 Task: For heading  Tahoma with underline.  font size for heading20,  'Change the font style of data to'Arial.  and font size to 12,  Change the alignment of both headline & data to Align left.  In the sheet  Elite Sales review 
Action: Mouse moved to (808, 99)
Screenshot: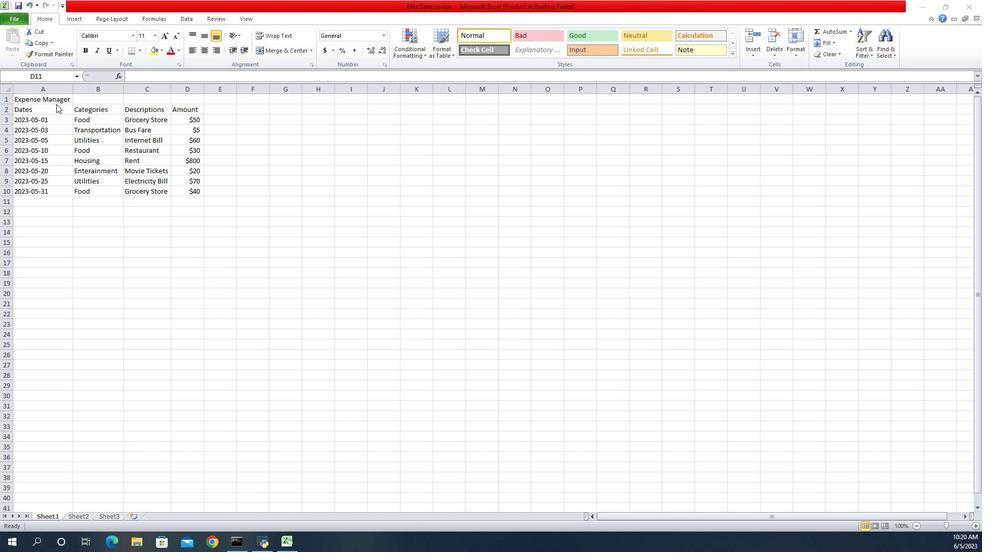 
Action: Mouse pressed left at (808, 99)
Screenshot: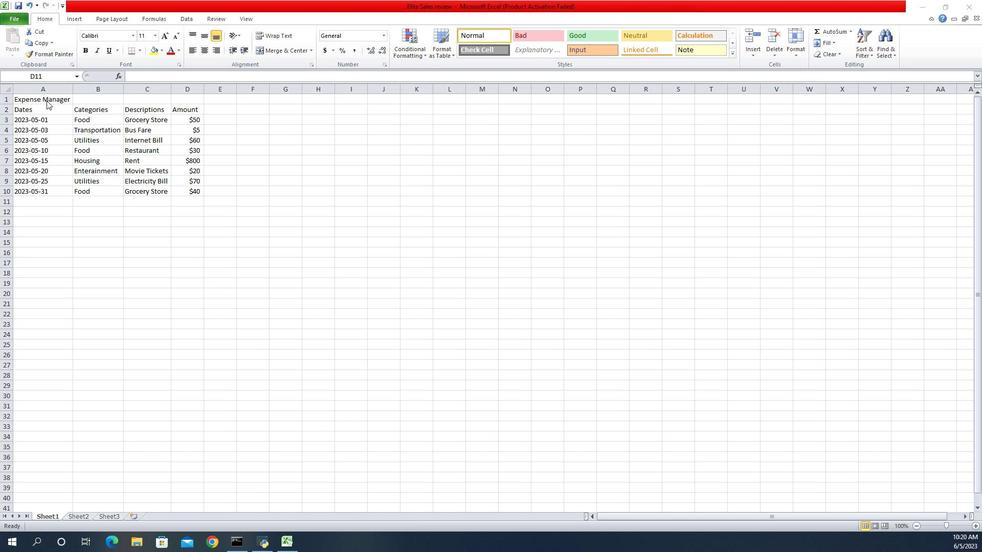 
Action: Mouse pressed left at (808, 99)
Screenshot: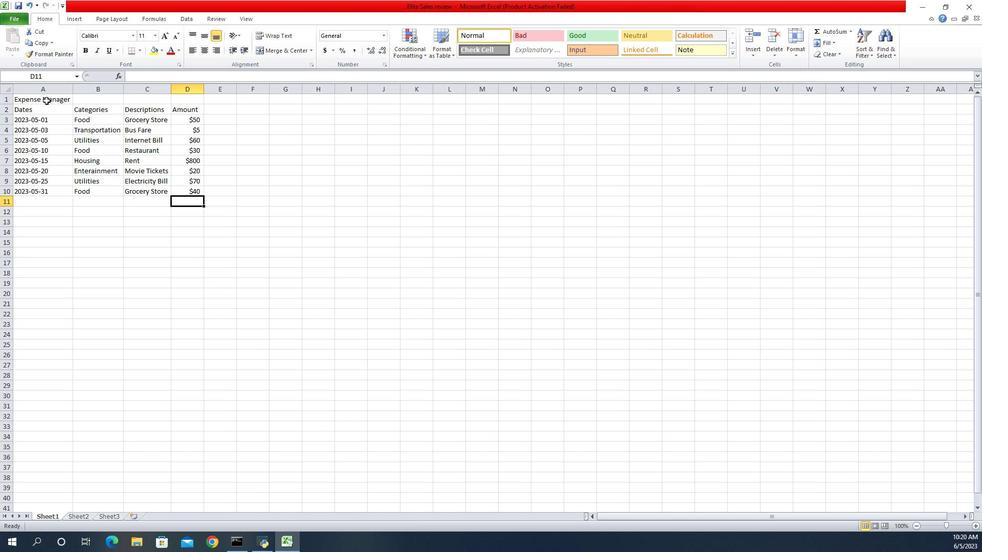 
Action: Mouse pressed left at (808, 99)
Screenshot: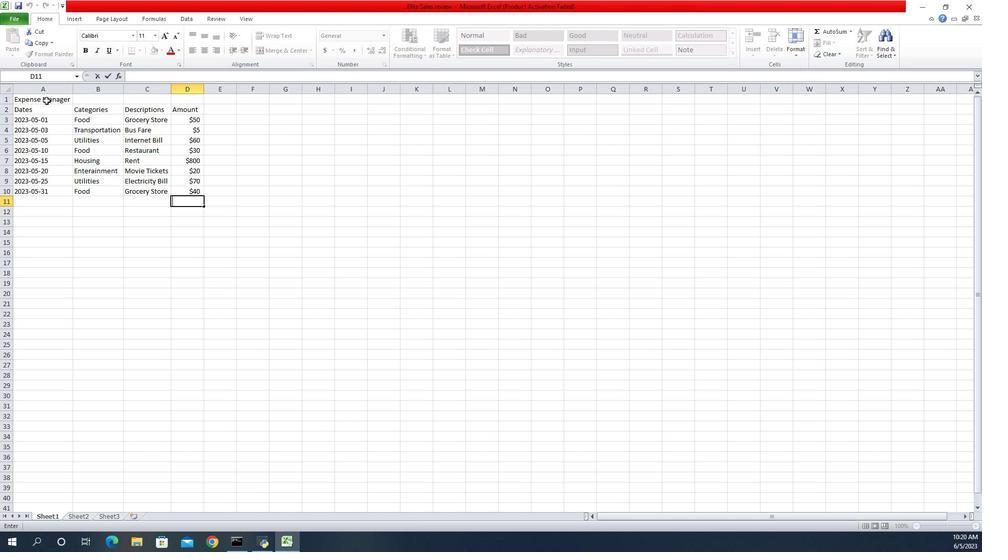 
Action: Mouse moved to (897, 36)
Screenshot: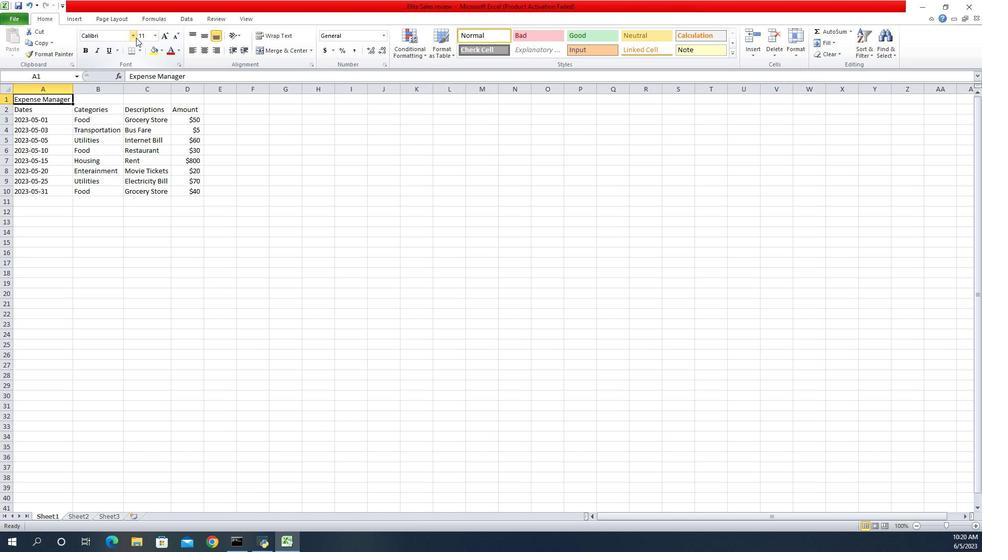 
Action: Mouse pressed left at (897, 36)
Screenshot: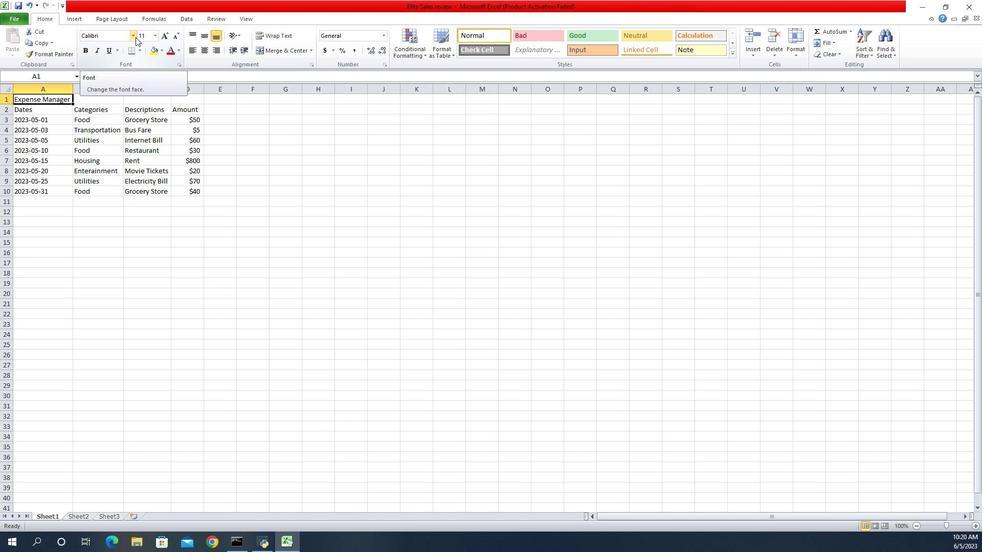 
Action: Key pressed tah<Key.enter>
Screenshot: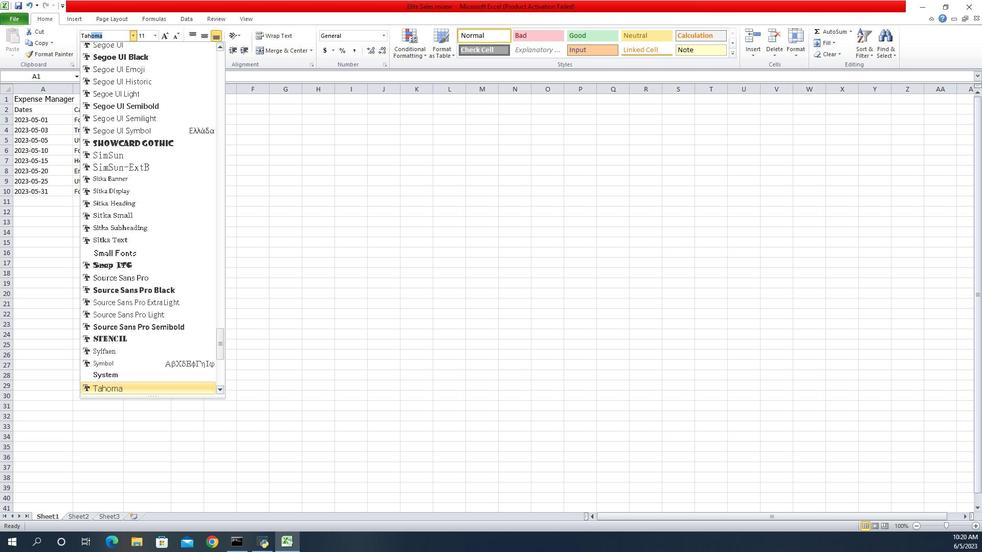
Action: Mouse moved to (871, 52)
Screenshot: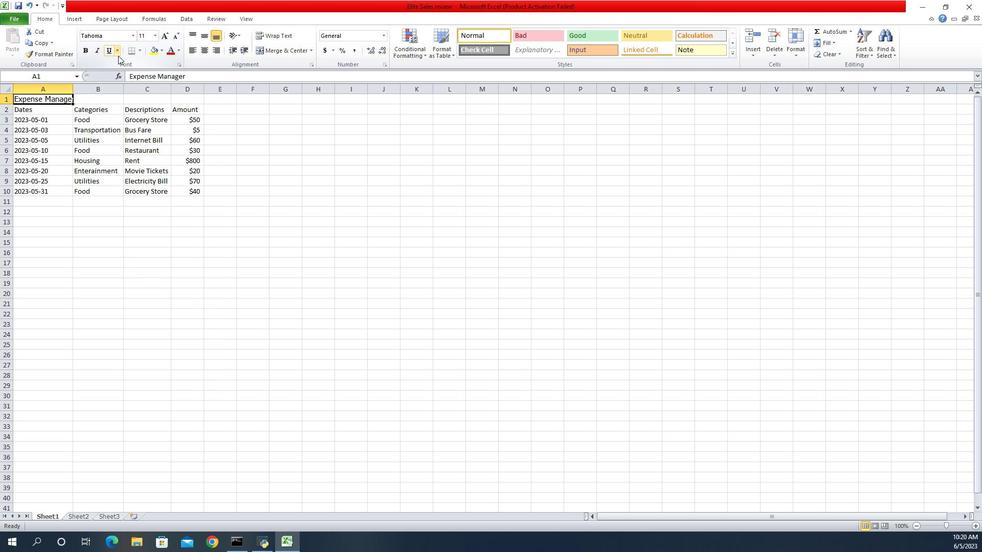 
Action: Mouse pressed left at (871, 52)
Screenshot: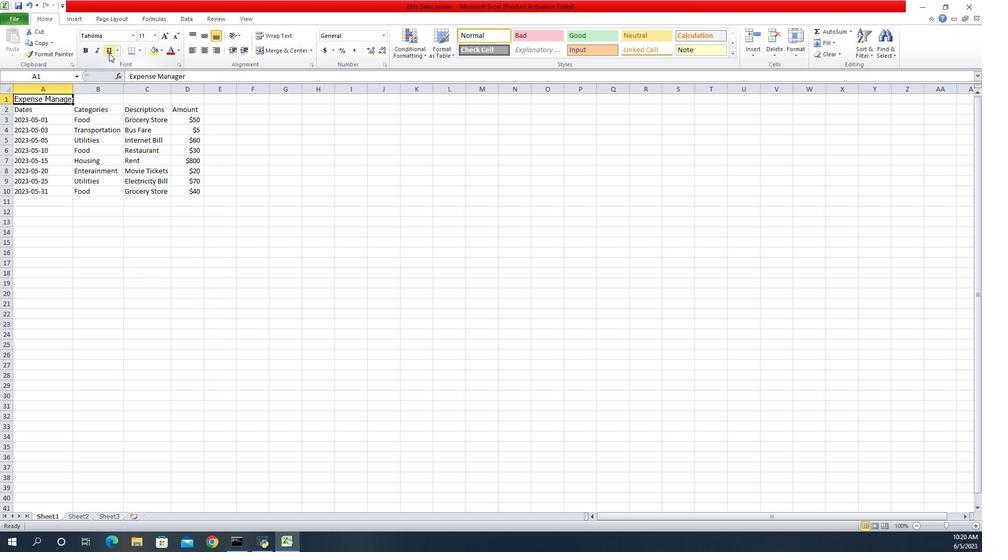 
Action: Mouse moved to (917, 35)
Screenshot: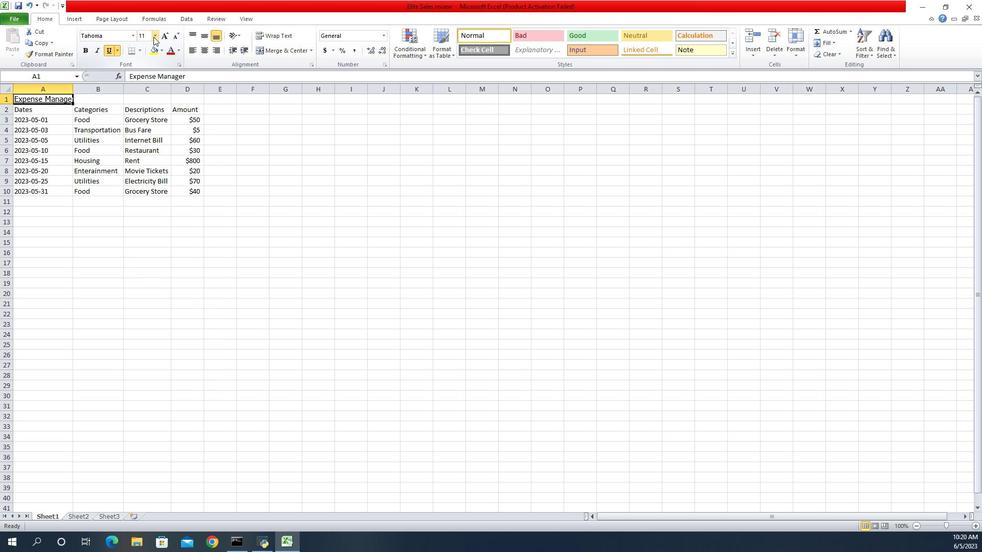 
Action: Mouse pressed left at (917, 35)
Screenshot: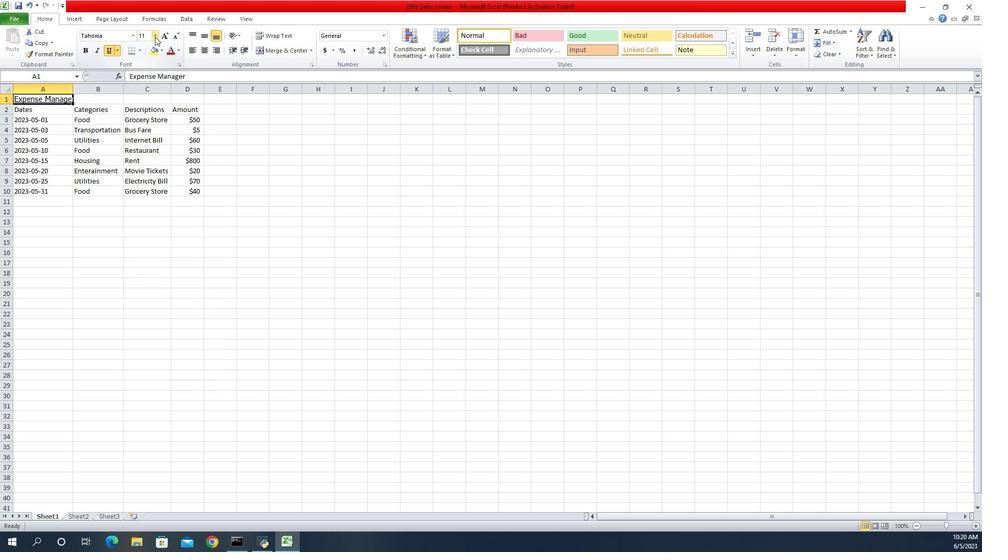 
Action: Mouse moved to (905, 114)
Screenshot: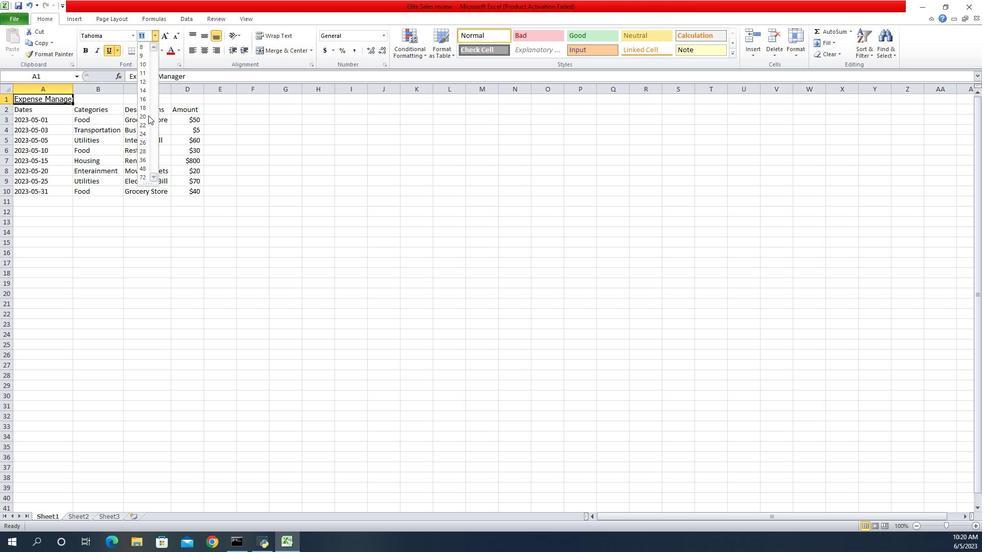 
Action: Mouse pressed left at (905, 114)
Screenshot: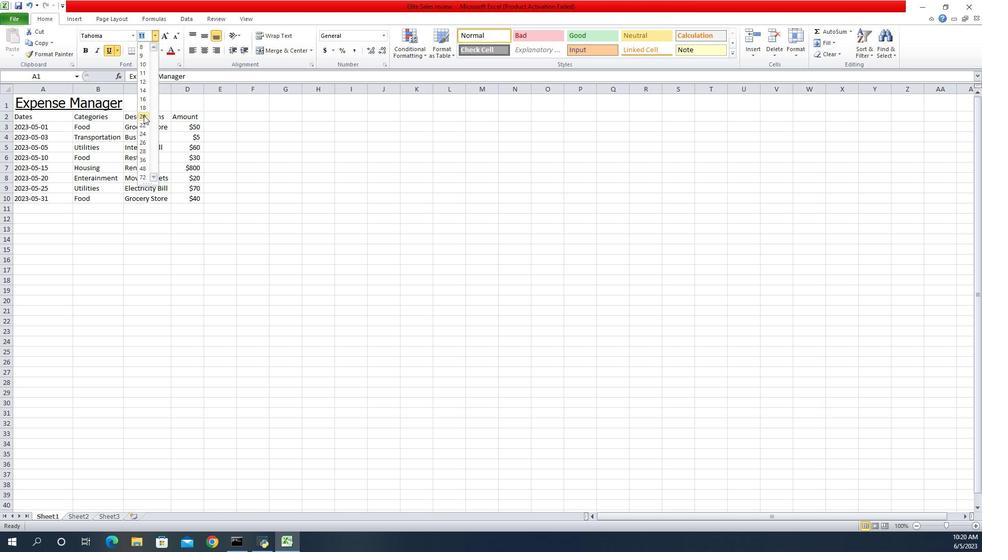 
Action: Mouse moved to (822, 117)
Screenshot: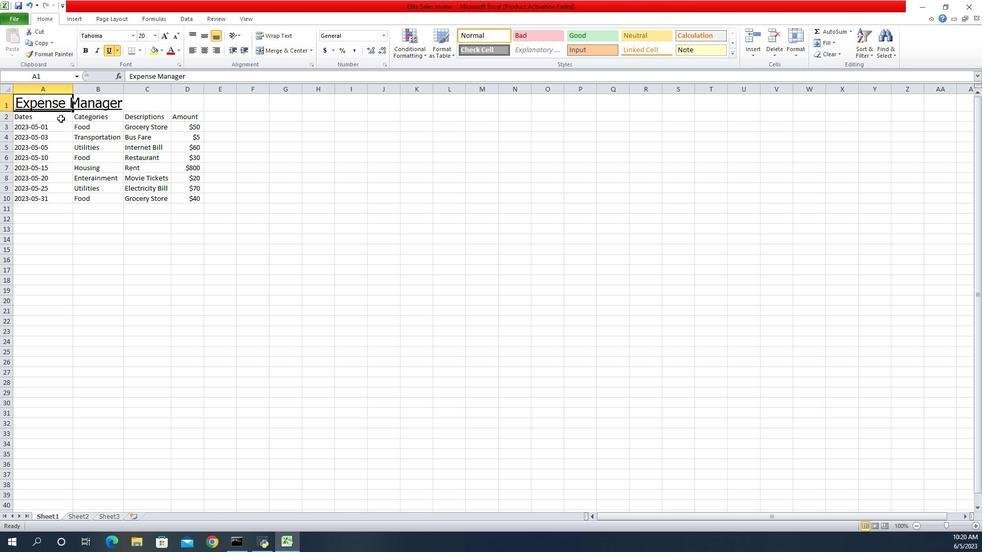 
Action: Mouse pressed left at (822, 117)
Screenshot: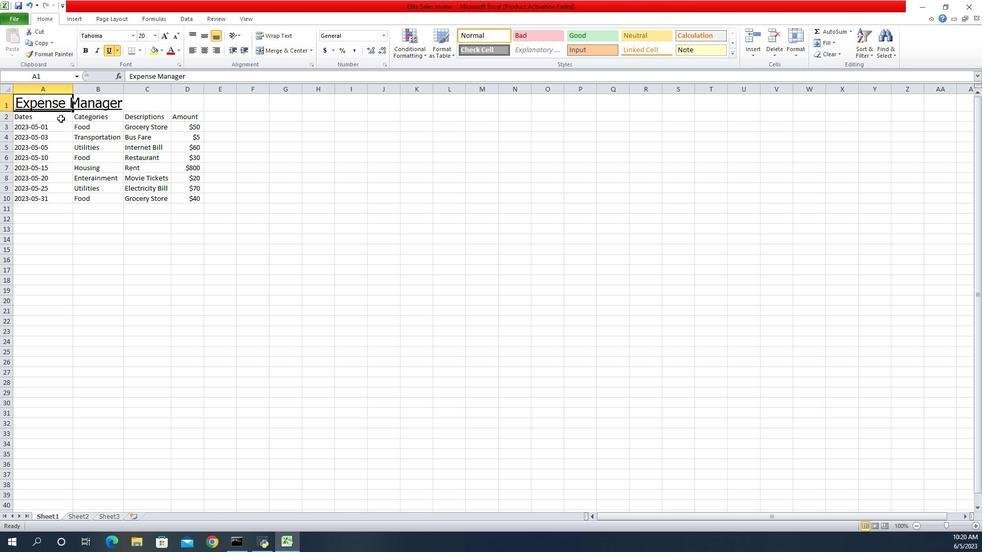 
Action: Key pressed <Key.shift><Key.right><Key.right><Key.right><Key.down><Key.down><Key.down><Key.down><Key.down><Key.down><Key.down><Key.down>
Screenshot: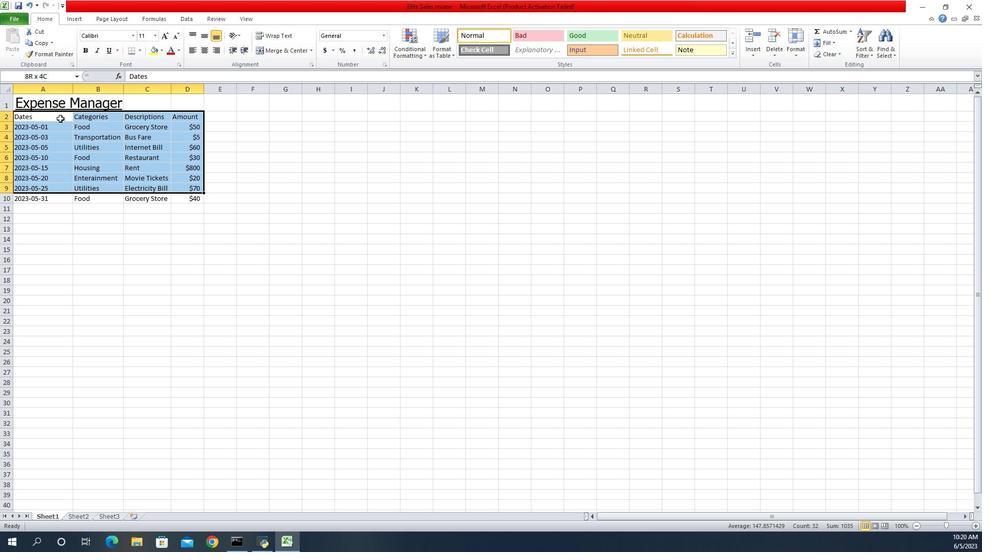 
Action: Mouse moved to (894, 35)
Screenshot: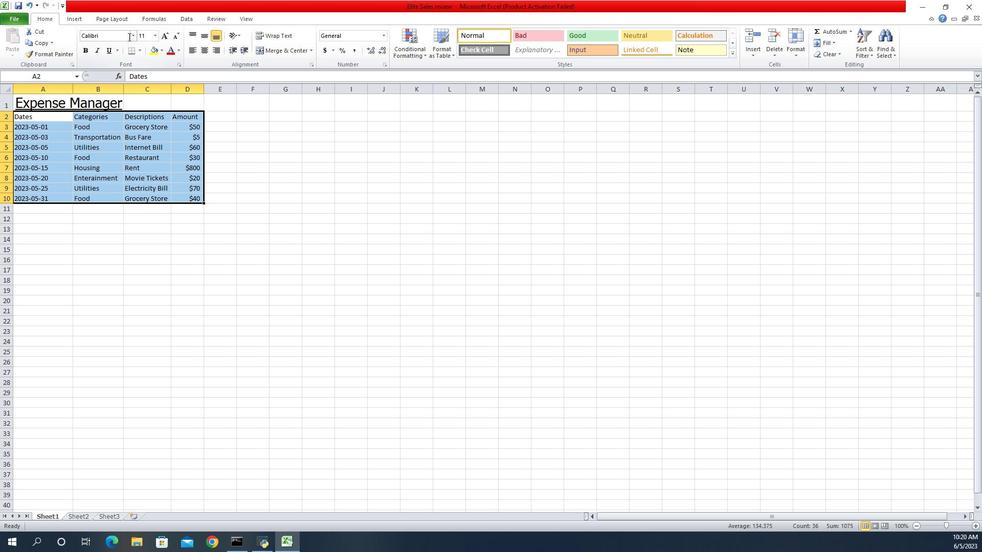 
Action: Mouse pressed left at (894, 35)
Screenshot: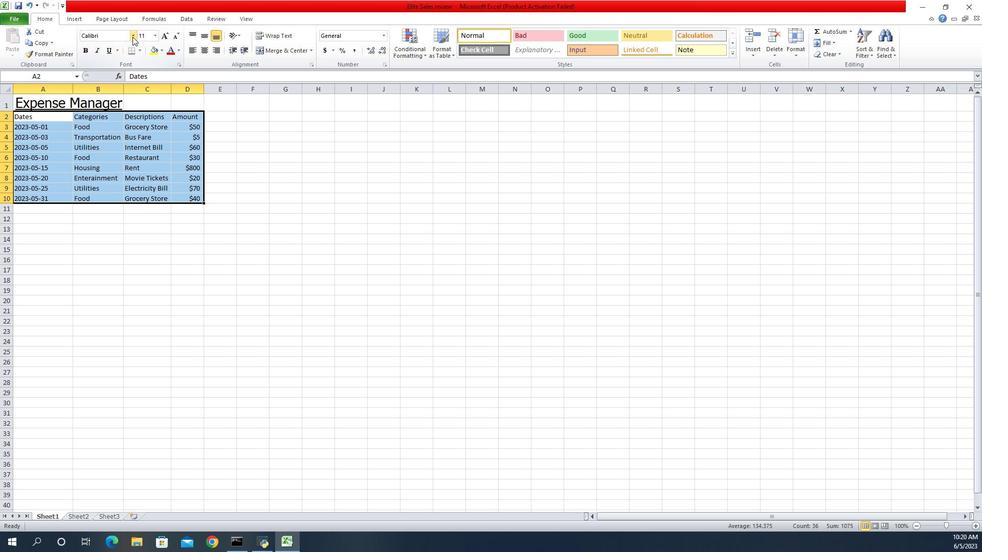 
Action: Mouse moved to (895, 35)
Screenshot: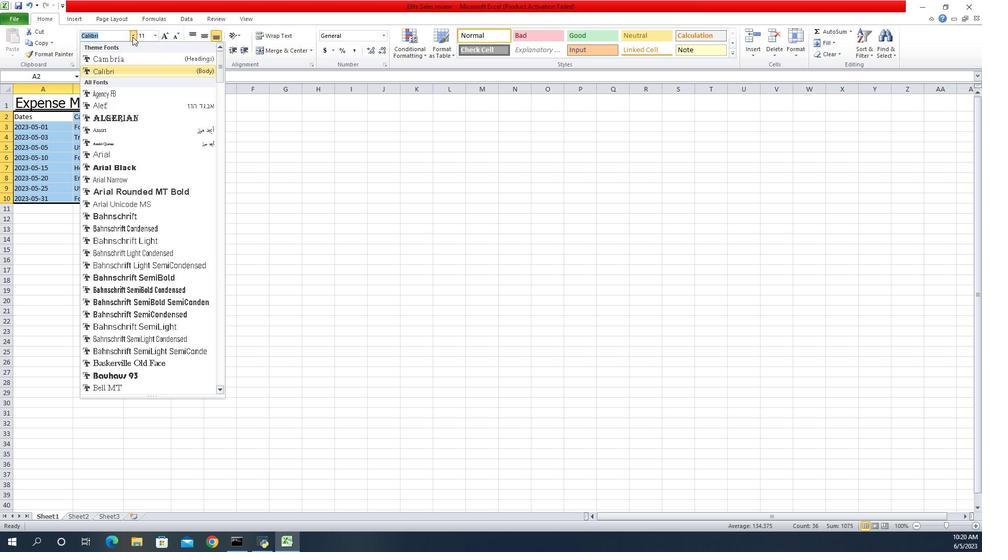 
Action: Key pressed ari<Key.enter>
Screenshot: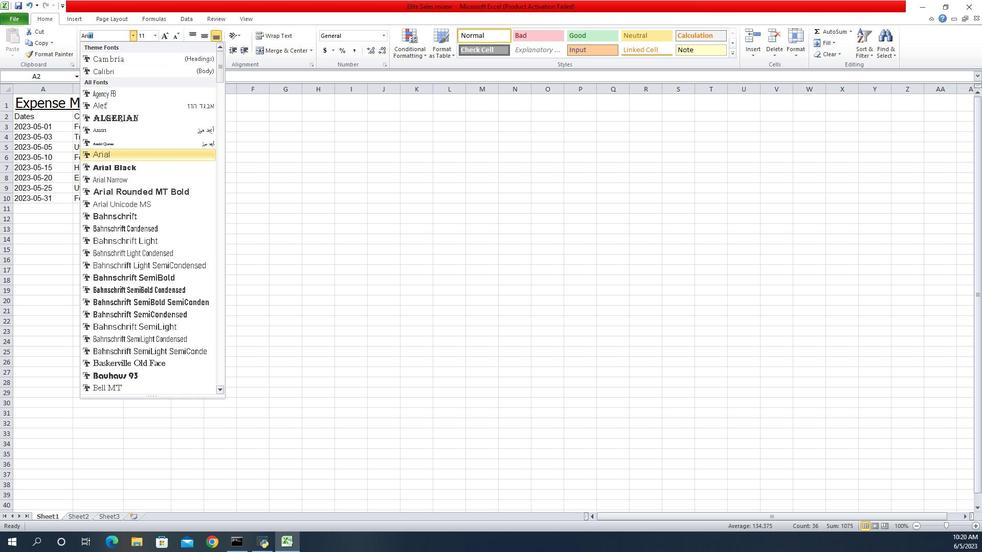 
Action: Mouse moved to (914, 35)
Screenshot: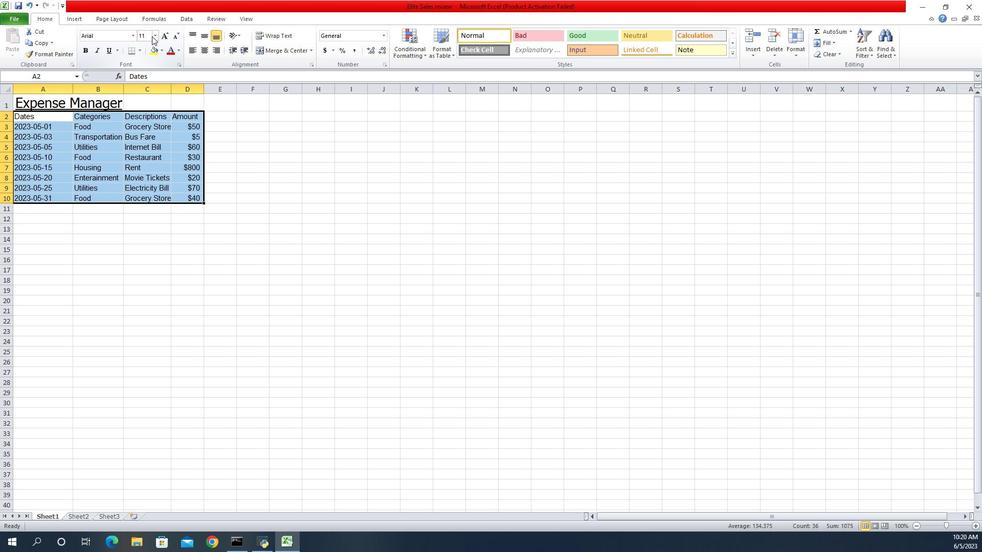 
Action: Mouse pressed left at (914, 35)
Screenshot: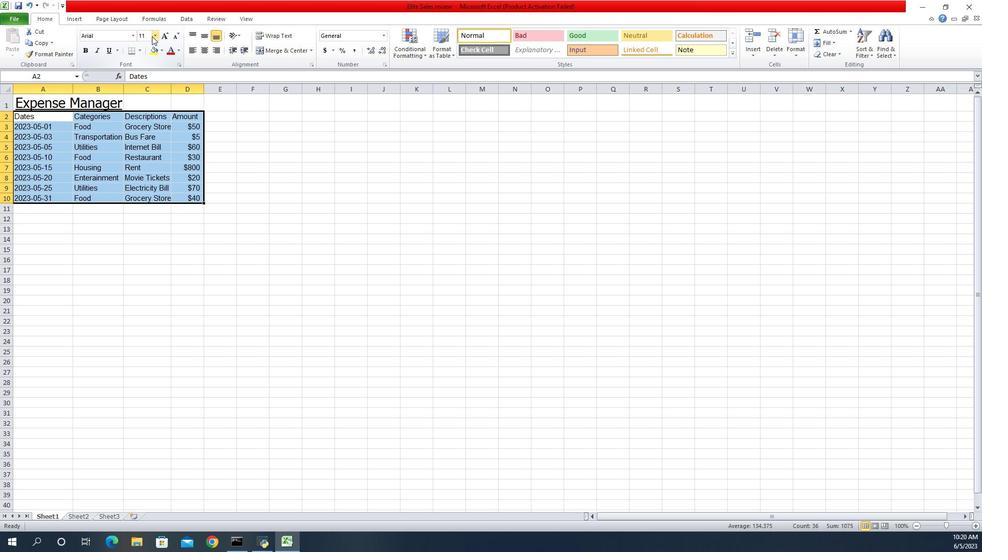 
Action: Mouse moved to (905, 82)
Screenshot: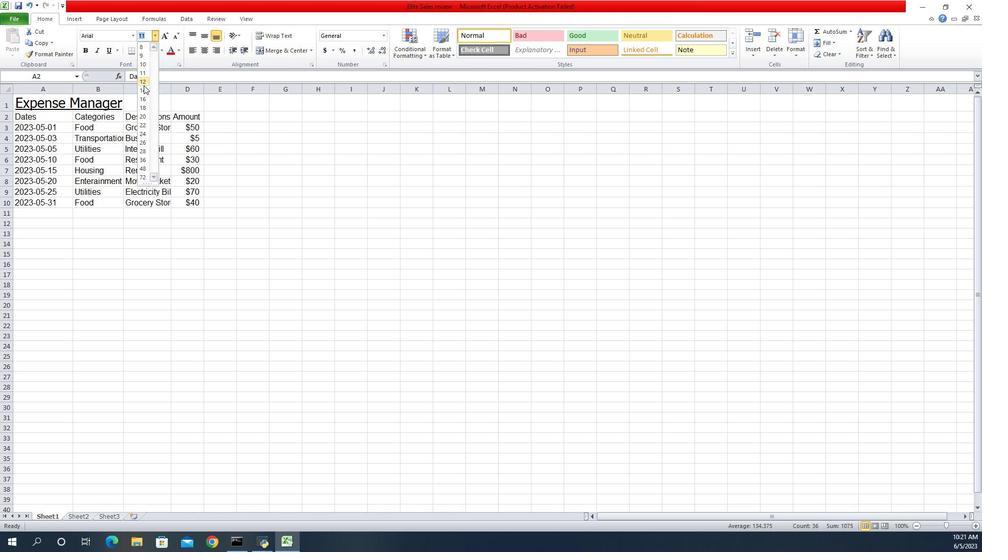 
Action: Mouse pressed left at (905, 82)
Screenshot: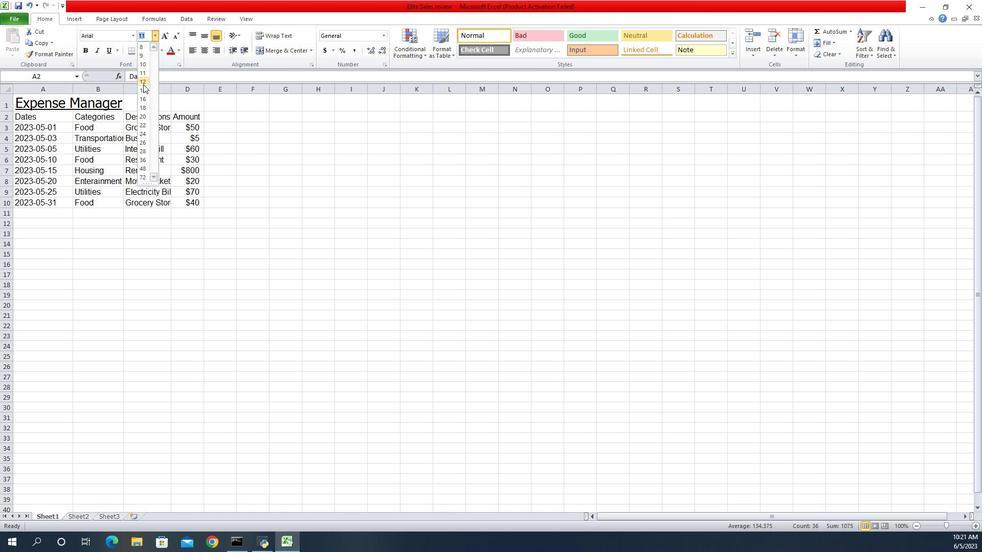 
Action: Mouse moved to (959, 51)
Screenshot: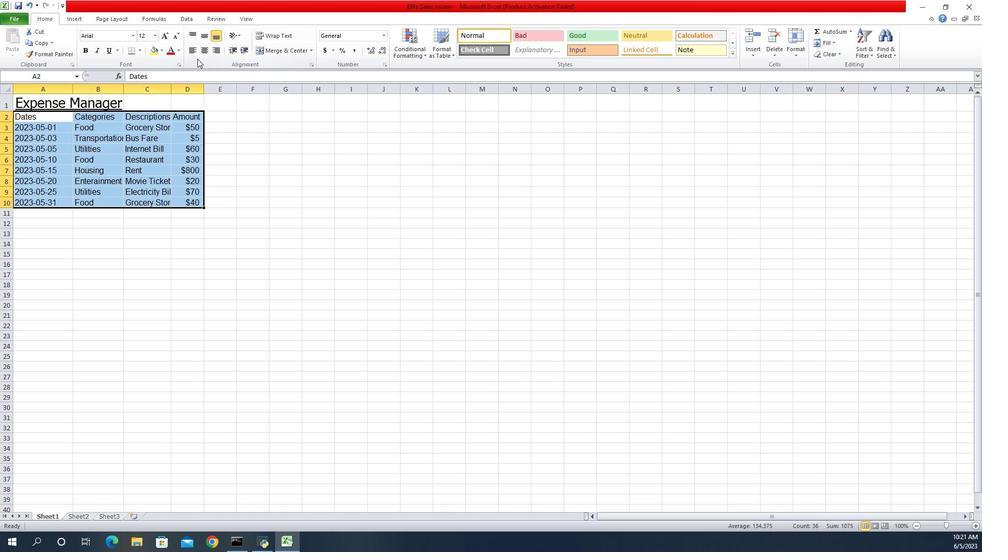 
Action: Mouse pressed left at (959, 51)
Screenshot: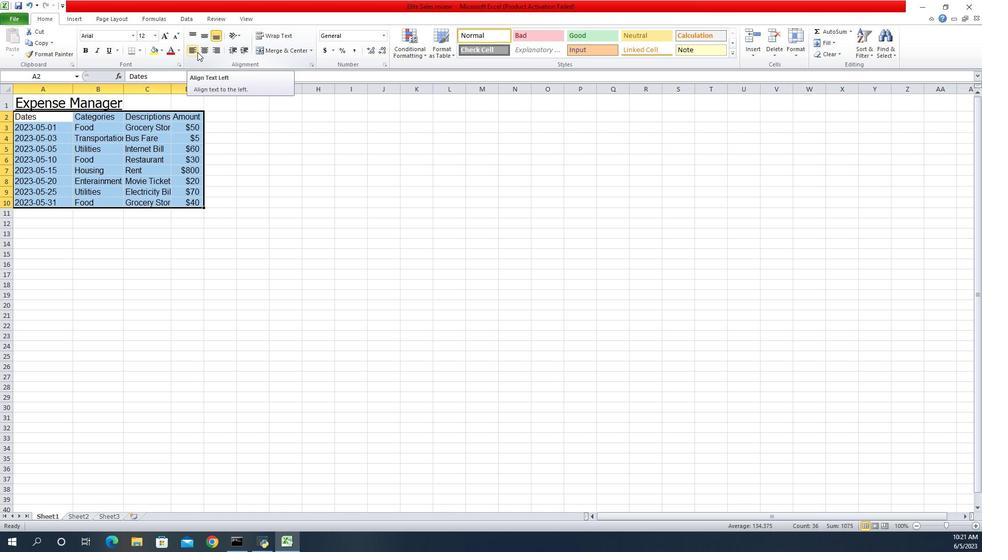 
Action: Mouse moved to (782, 5)
Screenshot: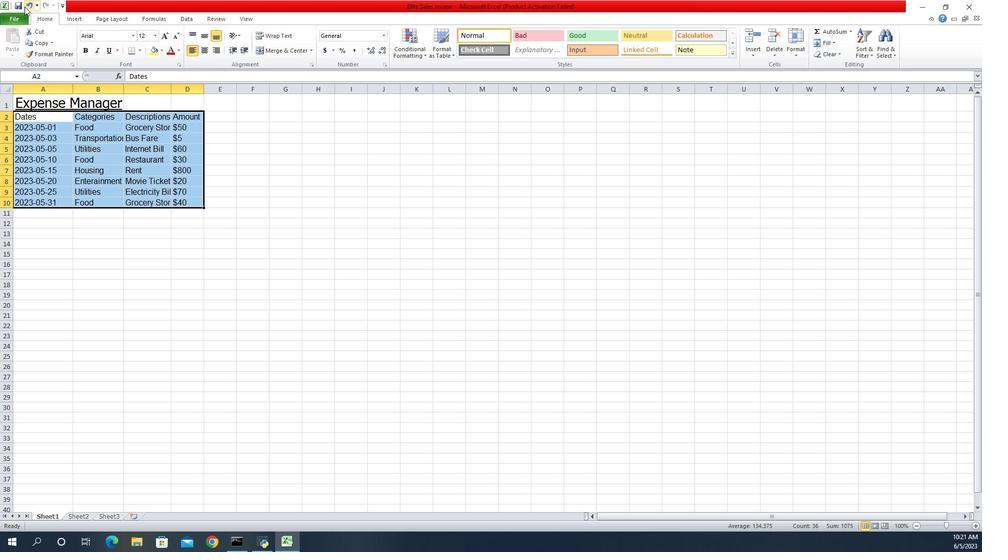 
Action: Mouse pressed left at (782, 5)
Screenshot: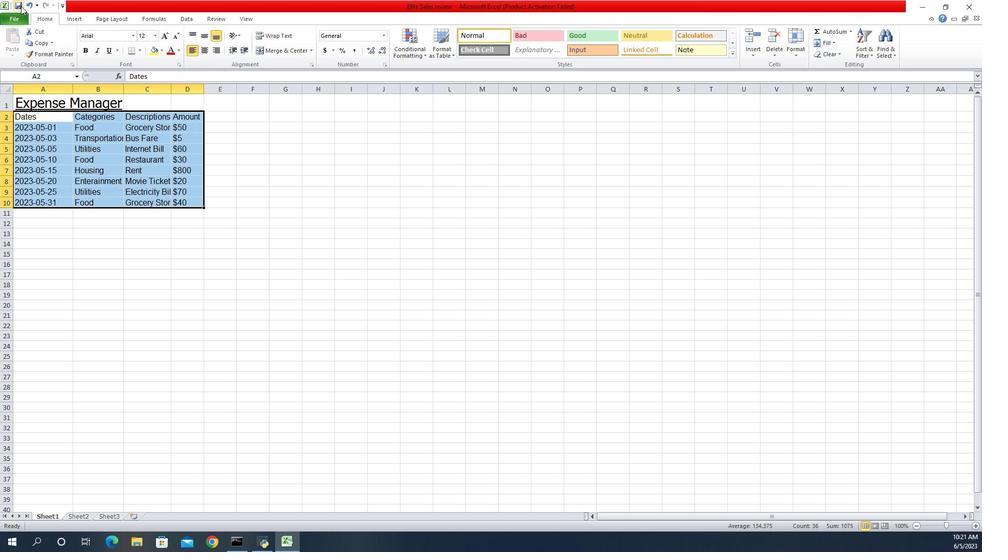 
Action: Mouse moved to (996, 219)
Screenshot: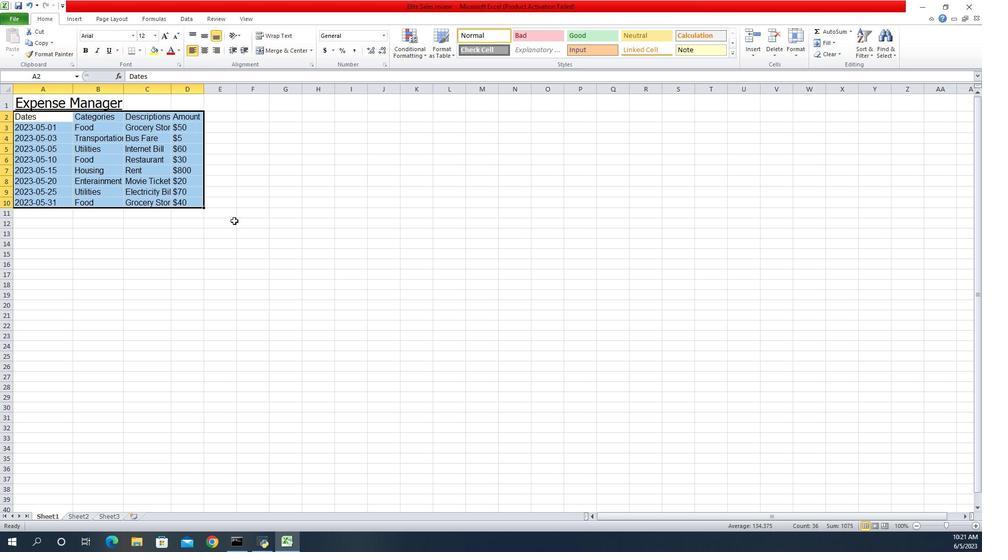 
Action: Mouse pressed left at (996, 219)
Screenshot: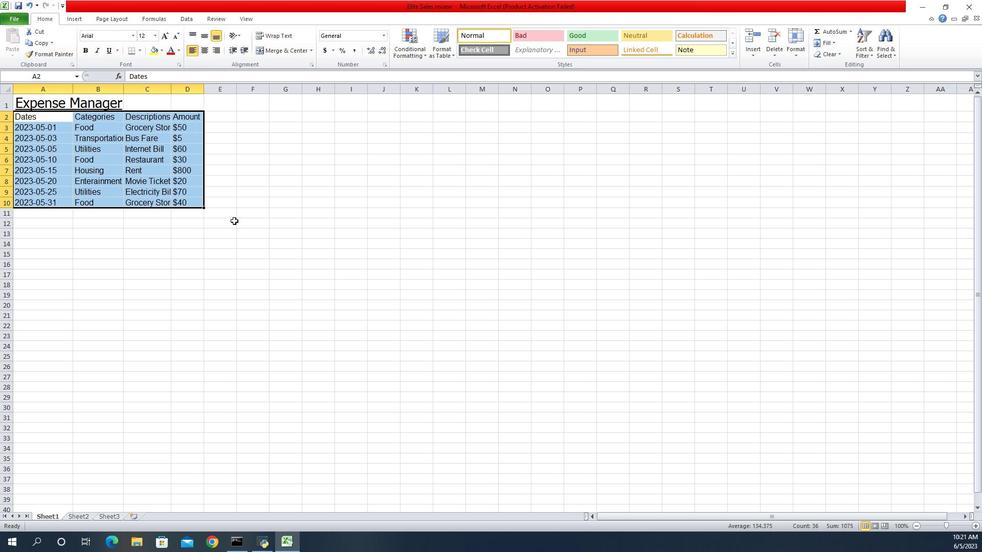 
